 Task: Forward email with the signature Hugo Perez with the subject Congratulations on a new client from softage.8@softage.net to softage.3@softage.net and softage.4@softage.net with BCC to softage.5@softage.net with the message Please let me know if there are any issues with the project resource allocation.
Action: Mouse moved to (1046, 175)
Screenshot: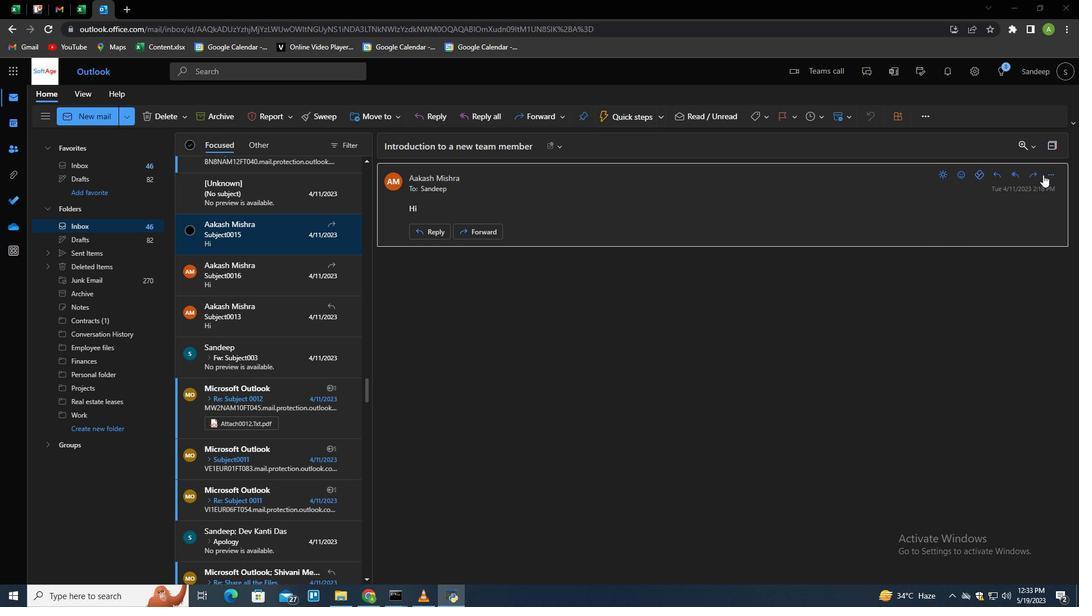 
Action: Mouse pressed left at (1046, 175)
Screenshot: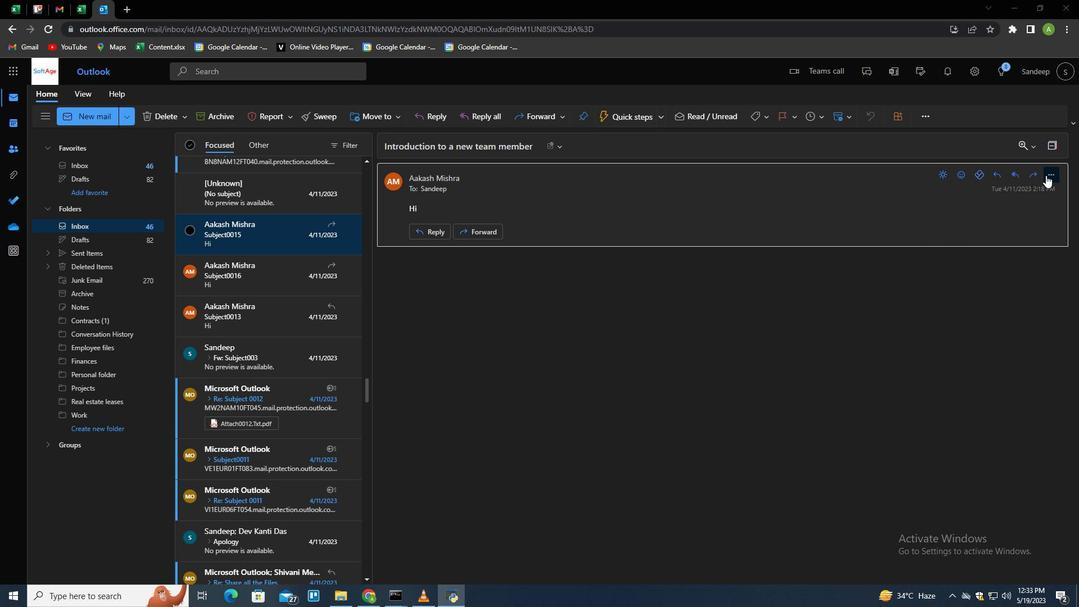 
Action: Mouse moved to (974, 229)
Screenshot: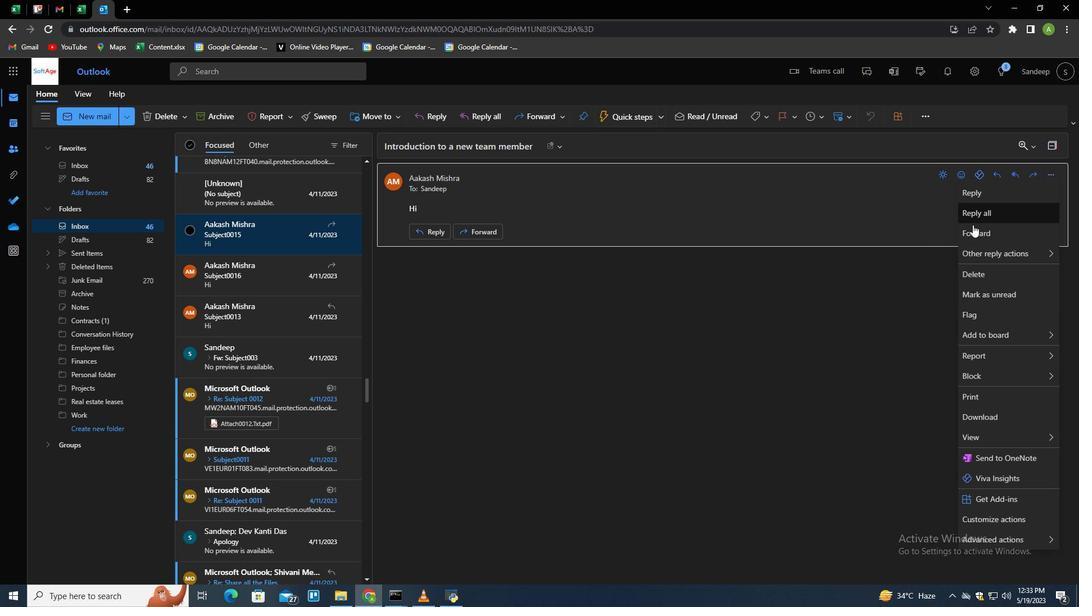 
Action: Mouse pressed left at (974, 229)
Screenshot: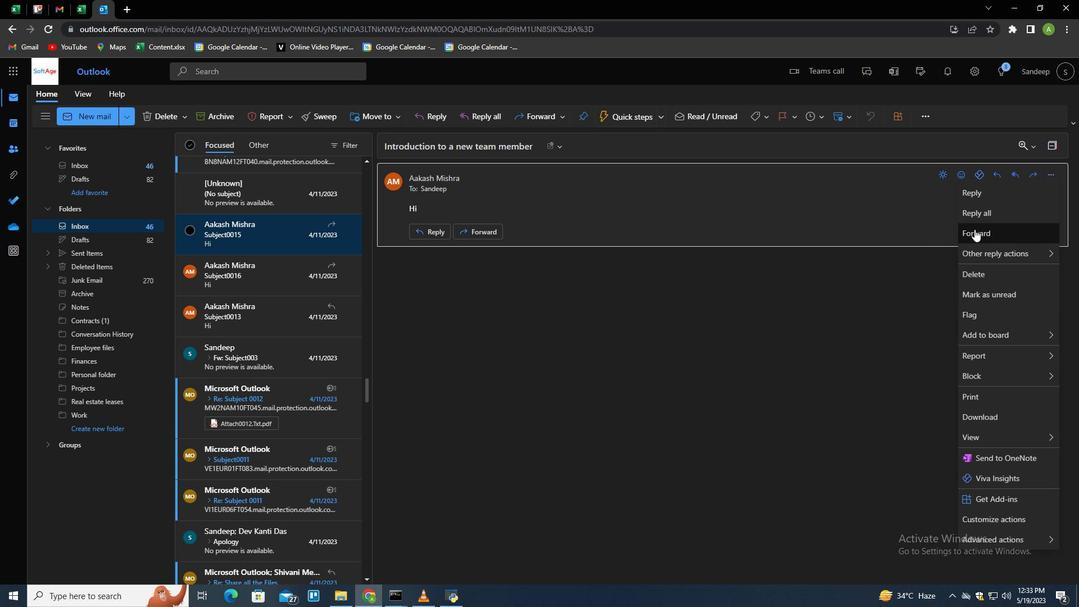 
Action: Mouse moved to (753, 121)
Screenshot: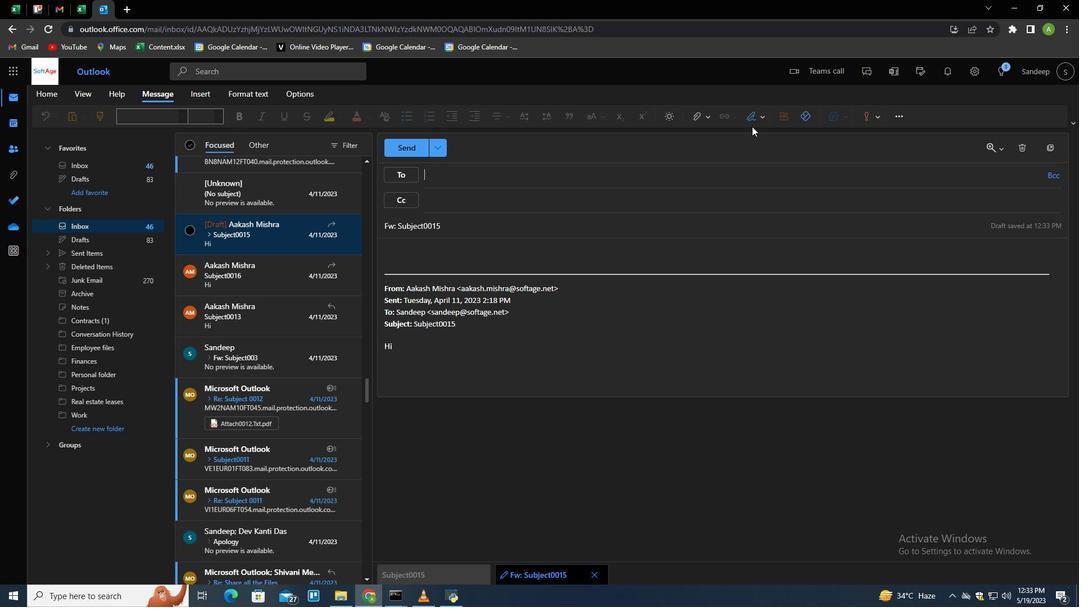 
Action: Mouse pressed left at (753, 121)
Screenshot: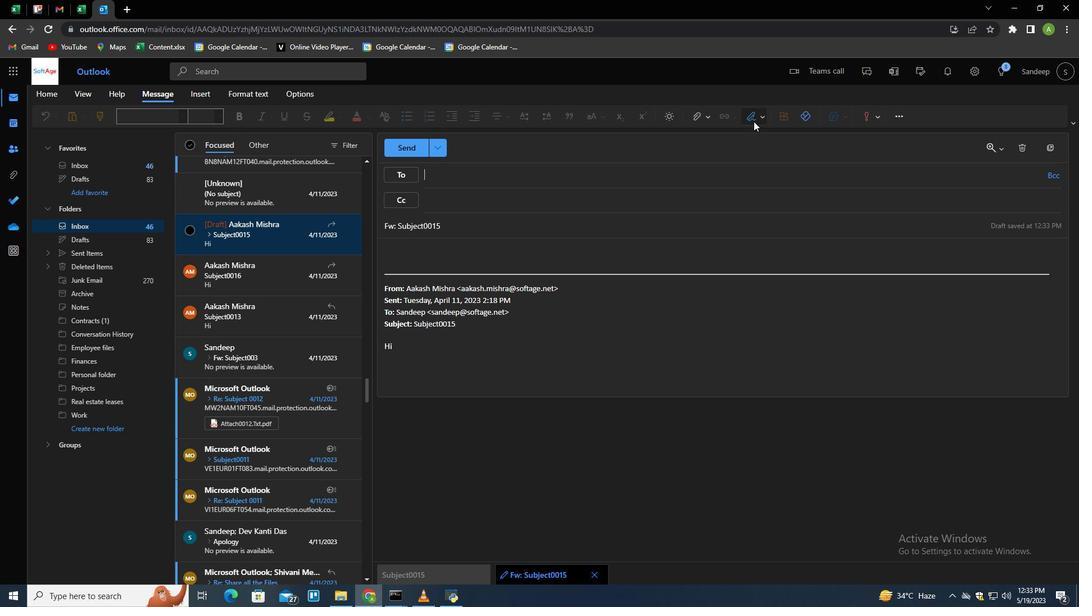 
Action: Mouse moved to (740, 160)
Screenshot: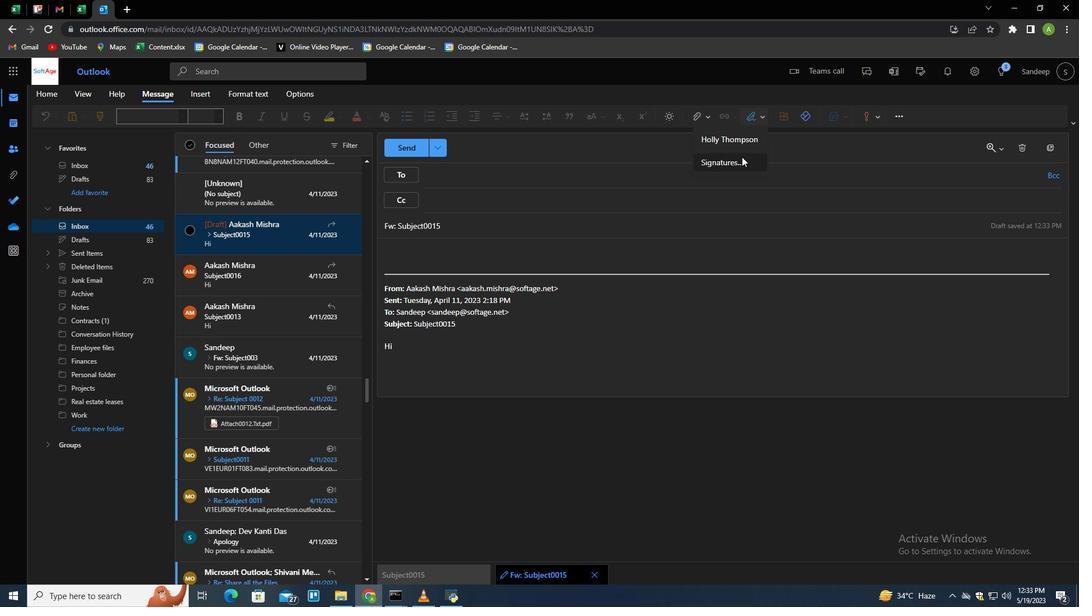 
Action: Mouse pressed left at (740, 160)
Screenshot: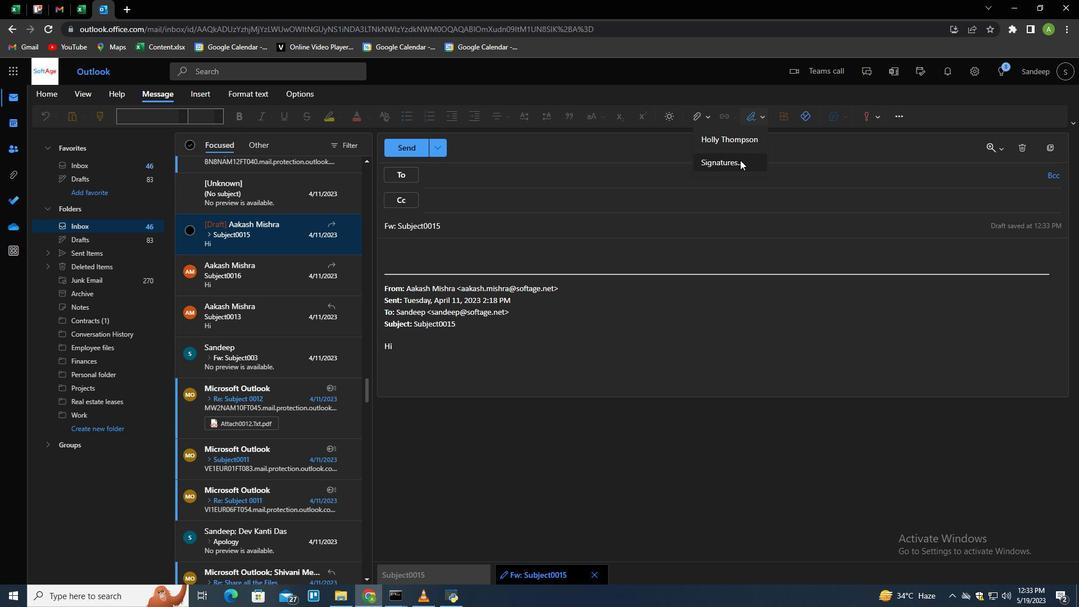 
Action: Mouse moved to (766, 203)
Screenshot: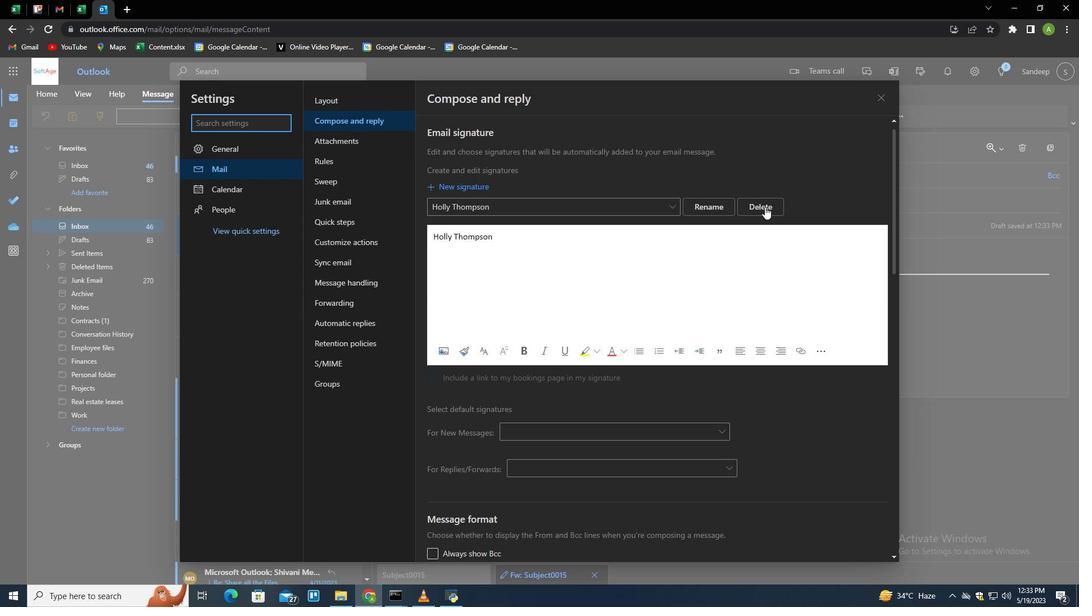 
Action: Mouse pressed left at (766, 203)
Screenshot: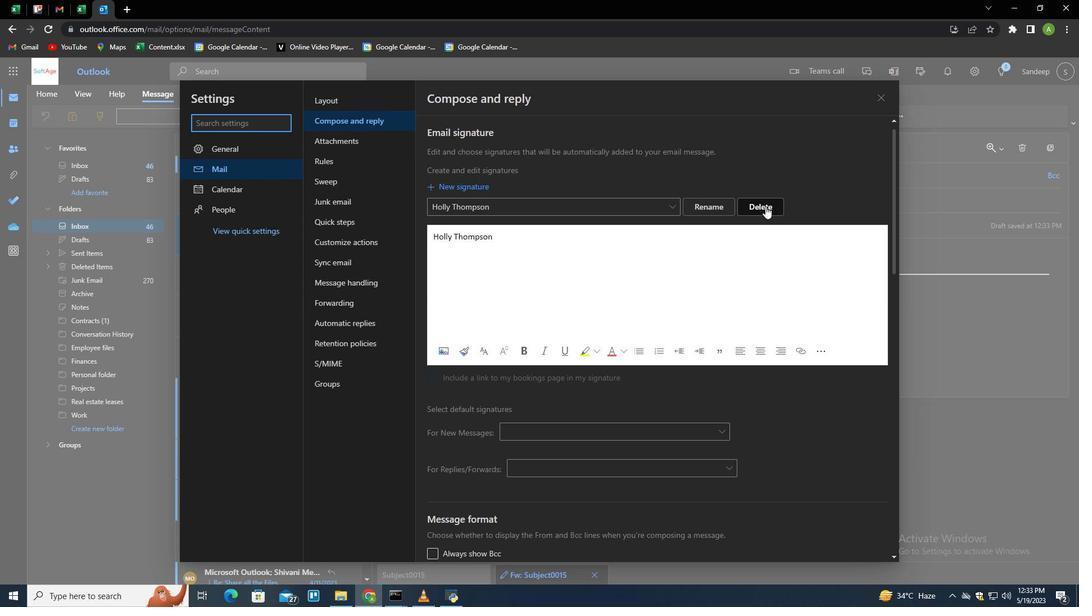 
Action: Mouse moved to (758, 205)
Screenshot: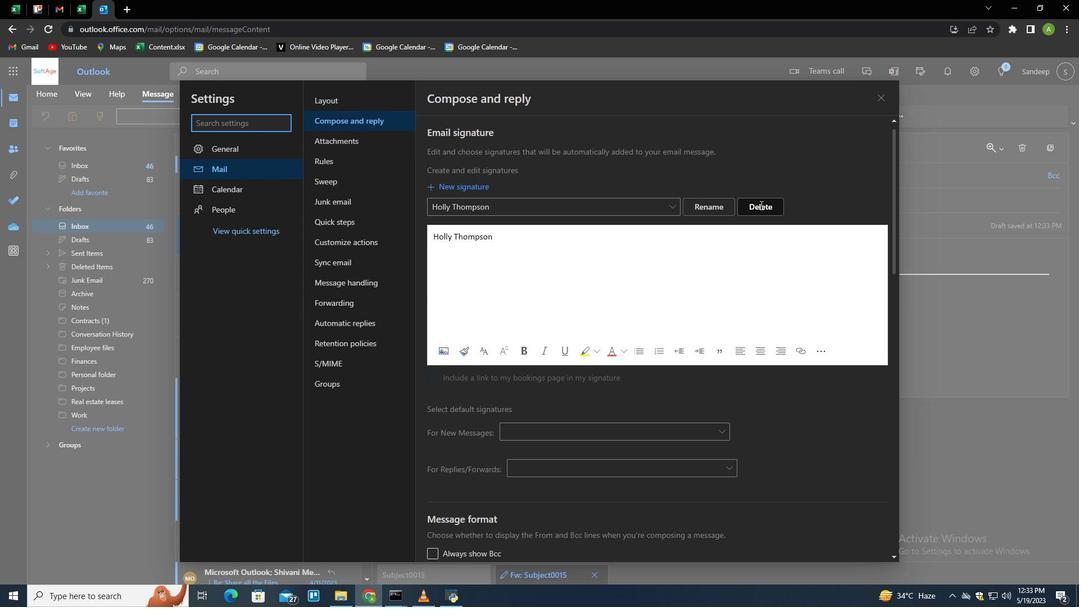 
Action: Mouse pressed left at (758, 205)
Screenshot: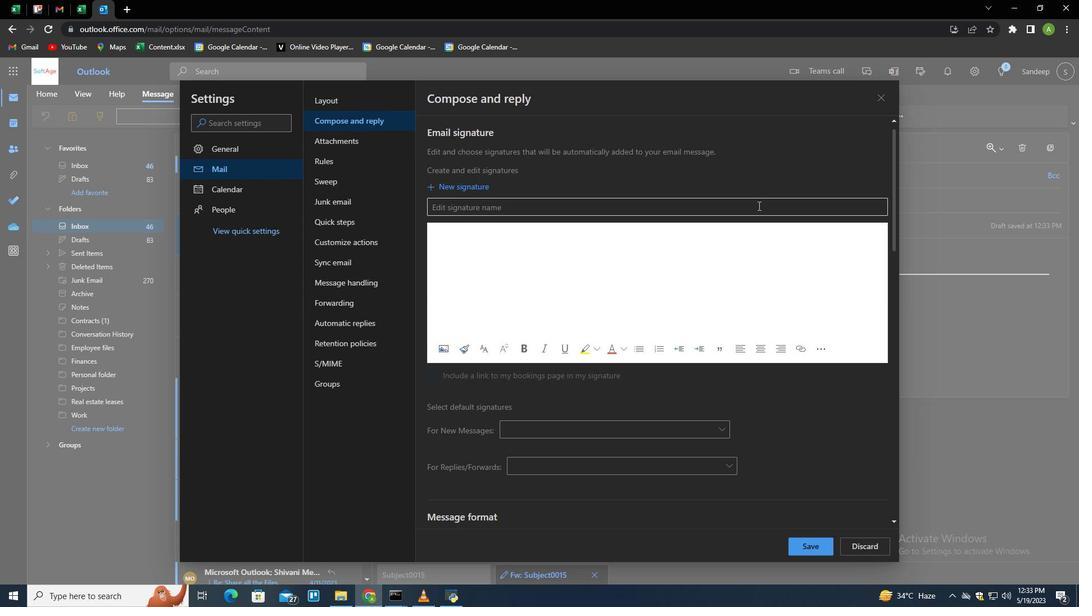 
Action: Mouse moved to (757, 206)
Screenshot: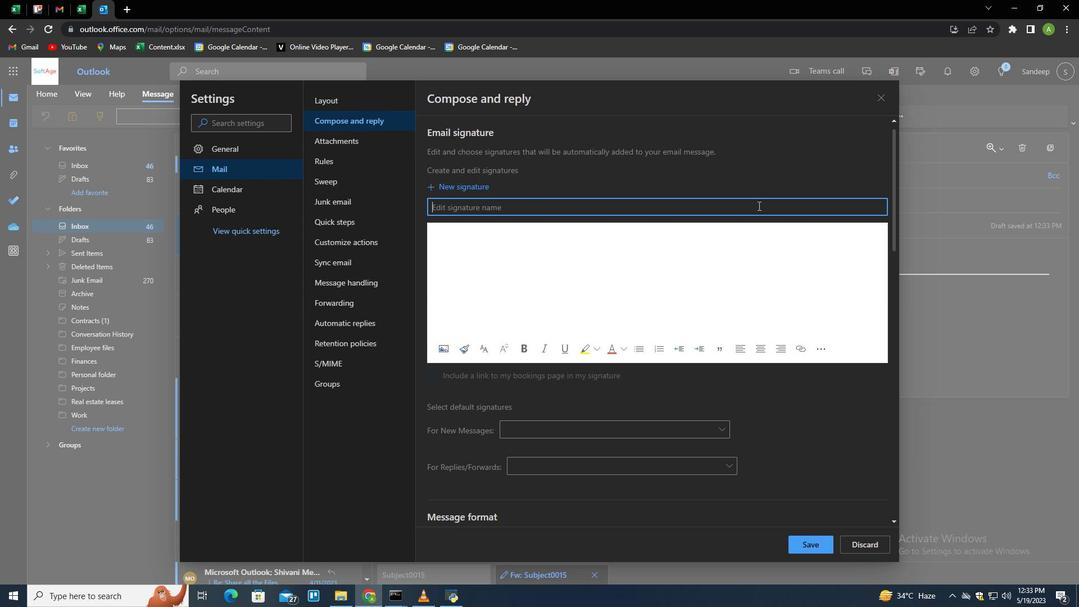 
Action: Key pressed <Key.shift>Hugo<Key.space><Key.shift>Perez<Key.tab><Key.shift>Hugo<Key.space><Key.shift>Perez
Screenshot: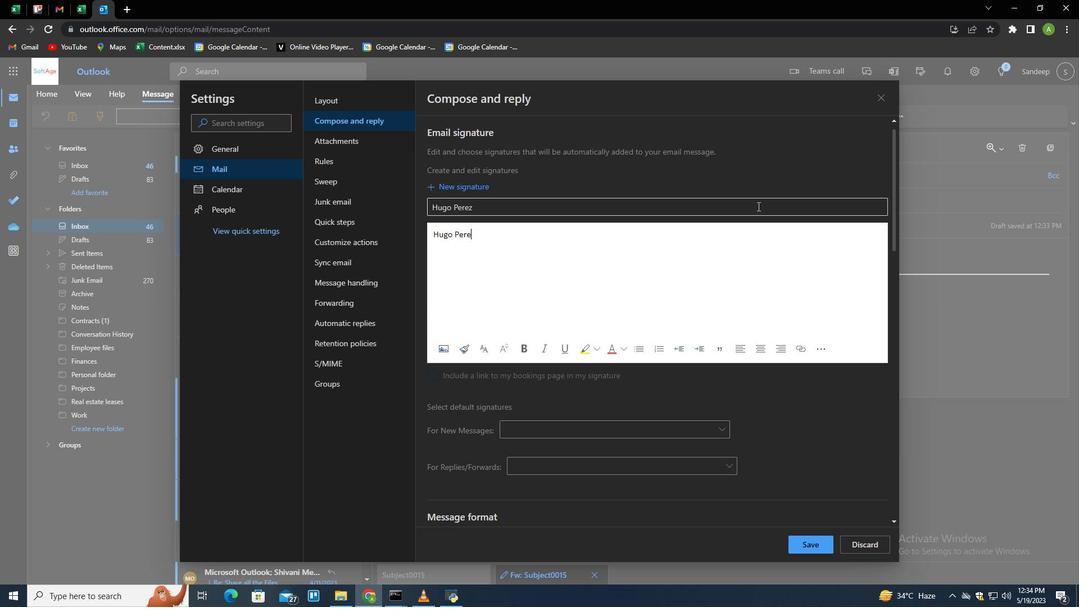 
Action: Mouse moved to (815, 543)
Screenshot: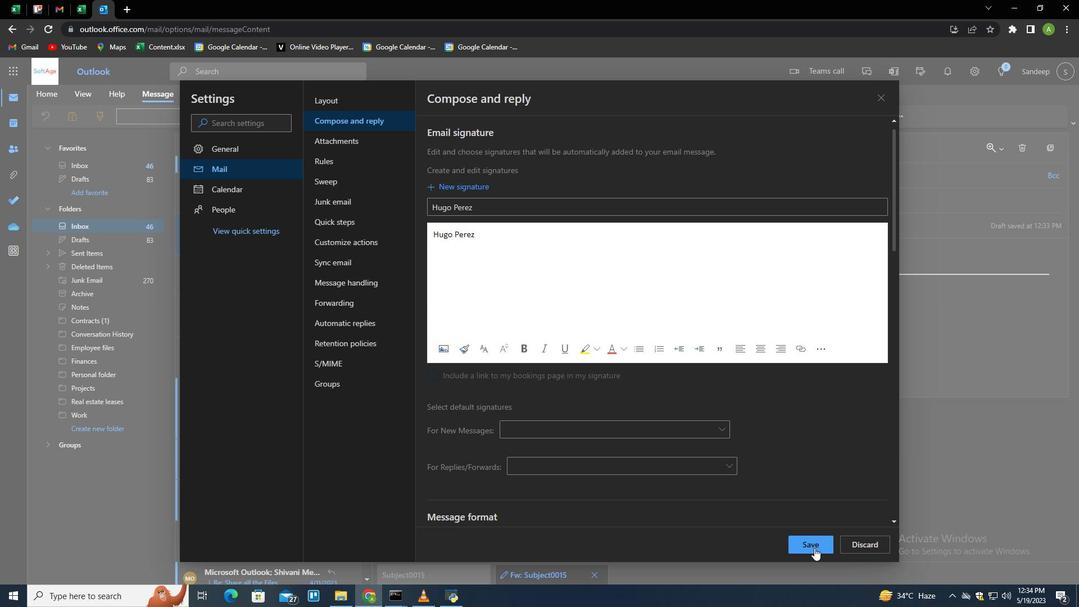 
Action: Mouse pressed left at (815, 543)
Screenshot: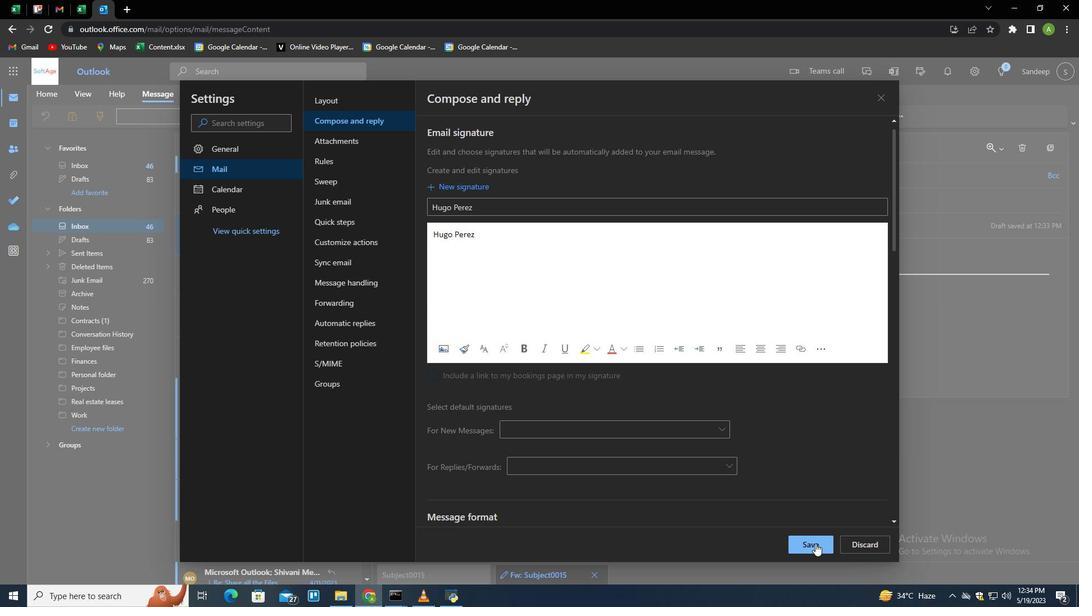 
Action: Mouse moved to (957, 365)
Screenshot: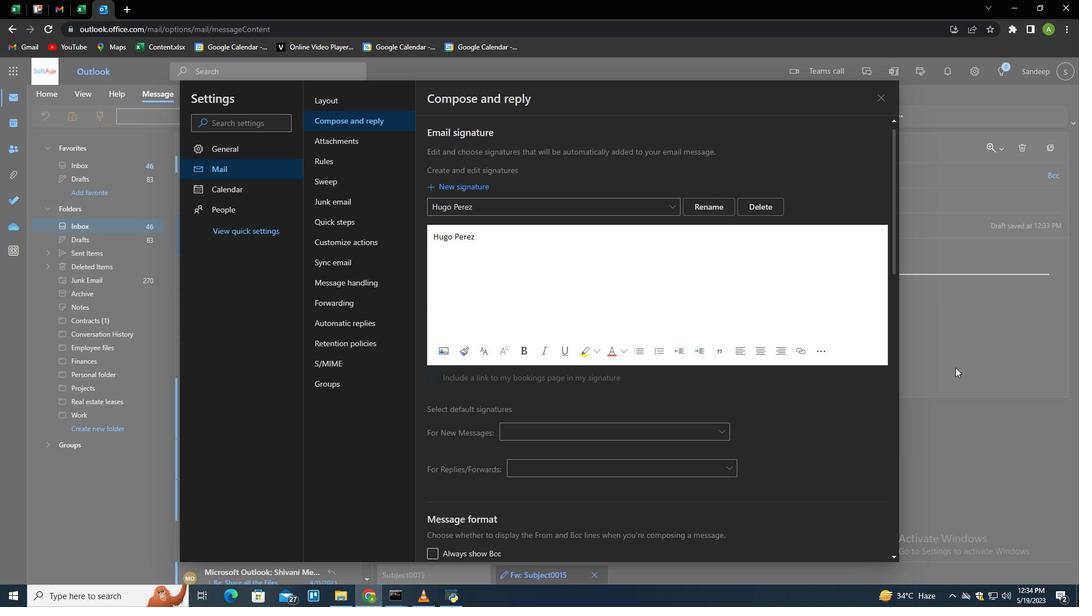 
Action: Mouse pressed left at (957, 365)
Screenshot: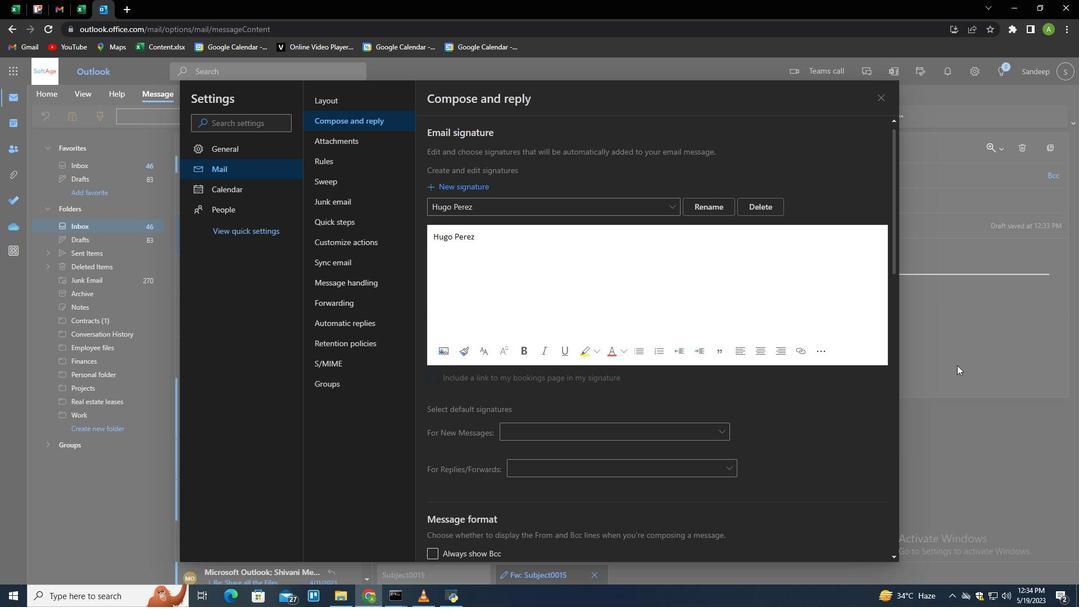 
Action: Mouse moved to (758, 115)
Screenshot: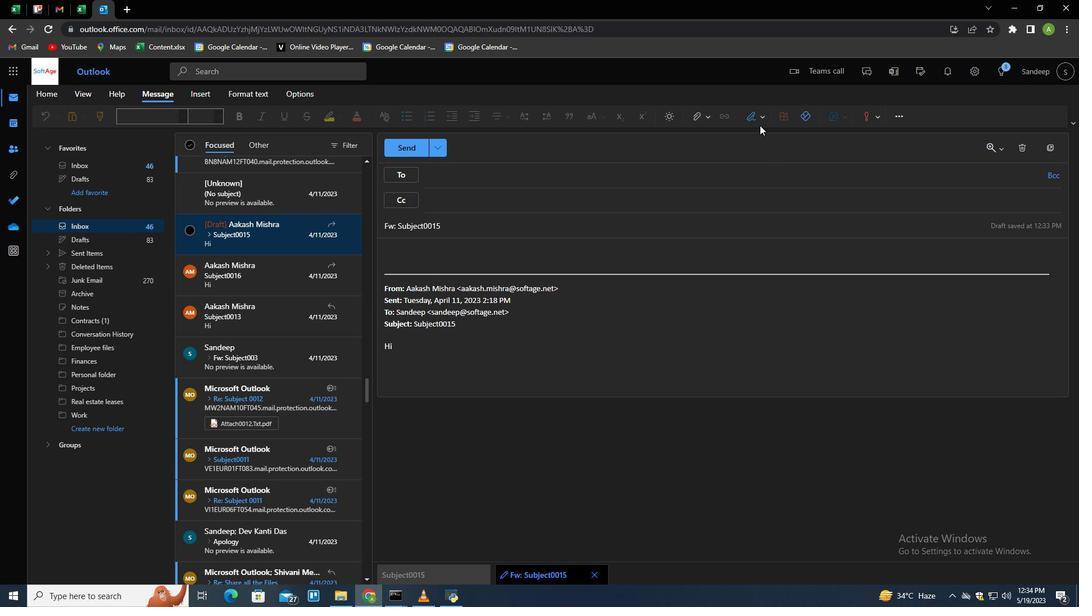 
Action: Mouse pressed left at (758, 115)
Screenshot: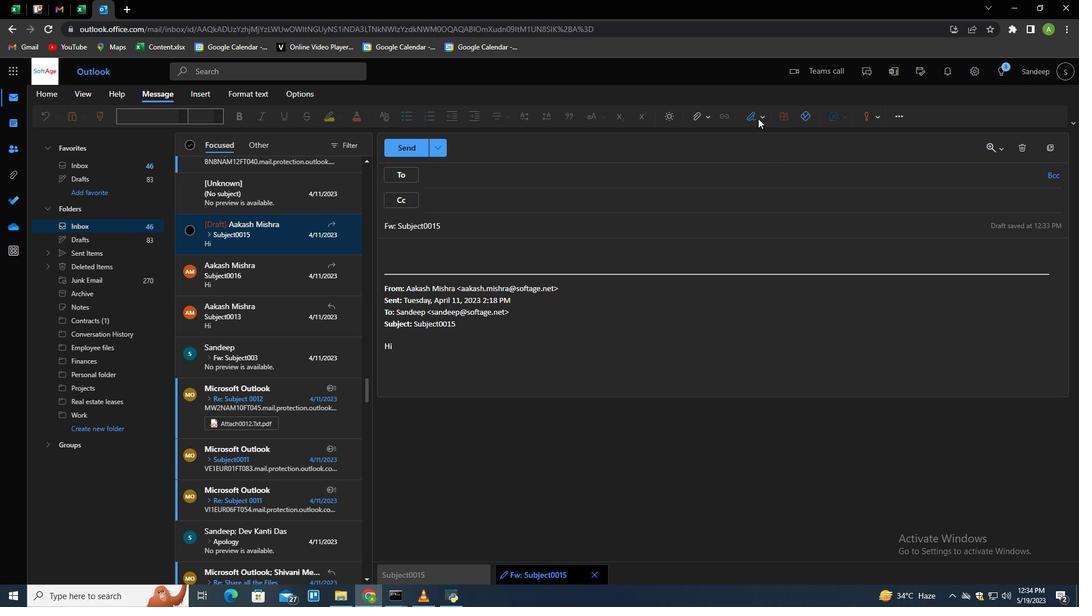 
Action: Mouse moved to (740, 142)
Screenshot: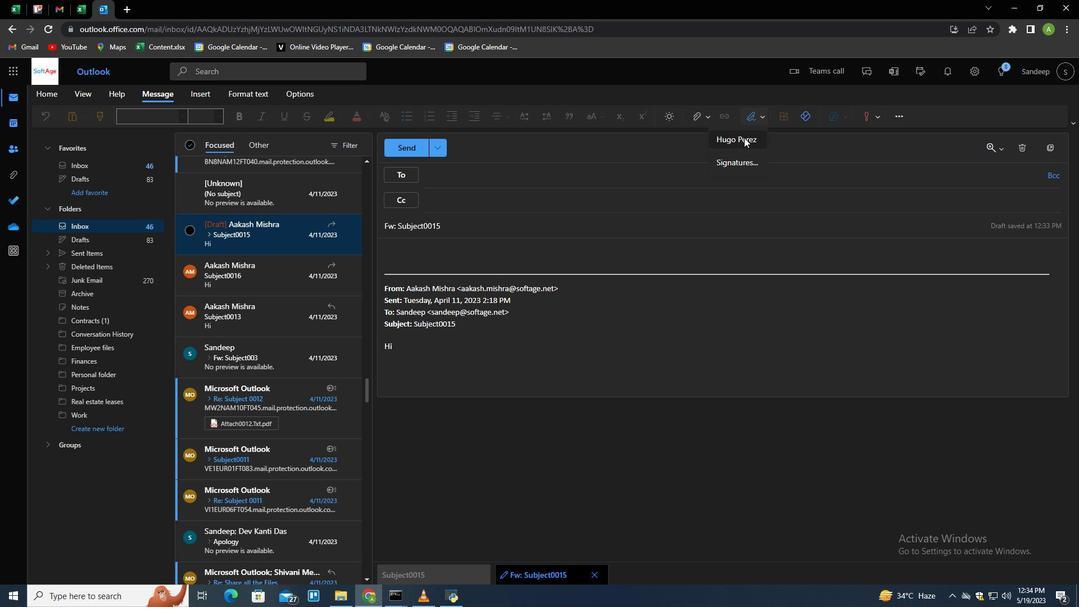 
Action: Mouse pressed left at (740, 142)
Screenshot: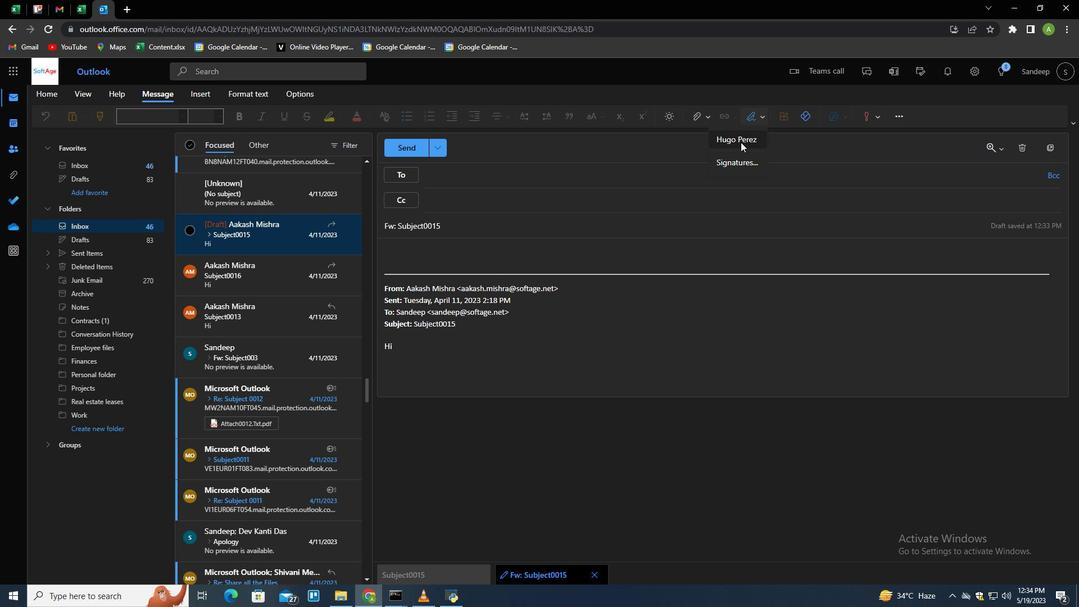 
Action: Mouse moved to (398, 223)
Screenshot: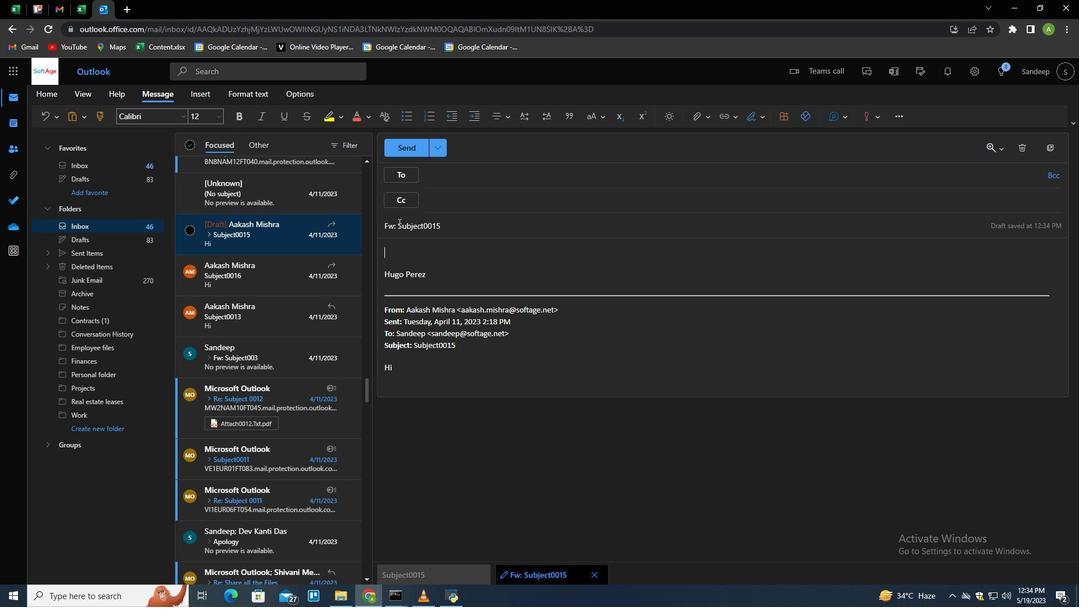 
Action: Mouse pressed left at (398, 223)
Screenshot: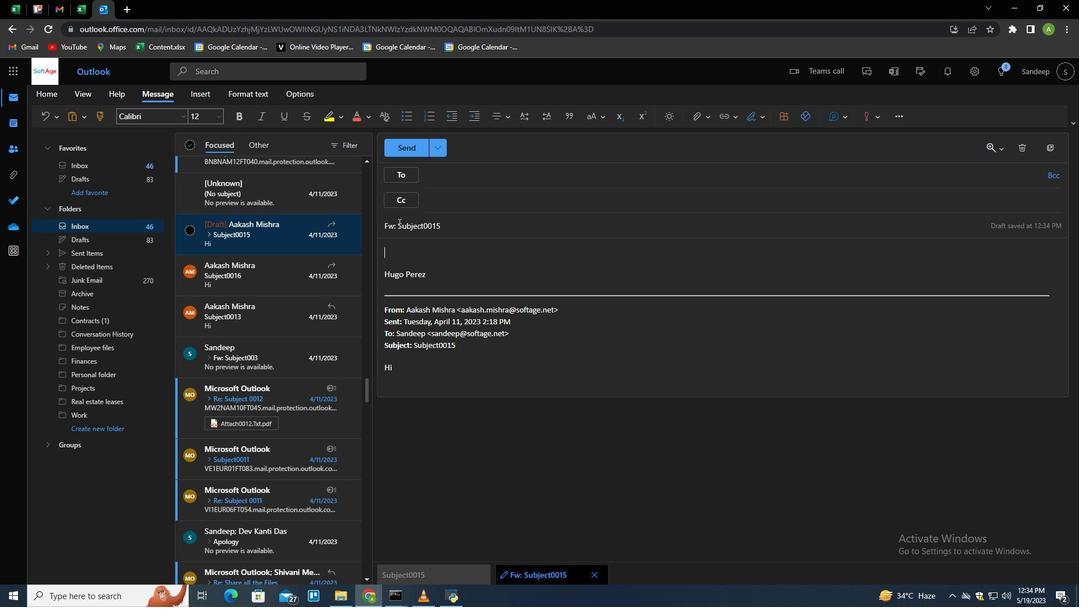 
Action: Mouse moved to (479, 240)
Screenshot: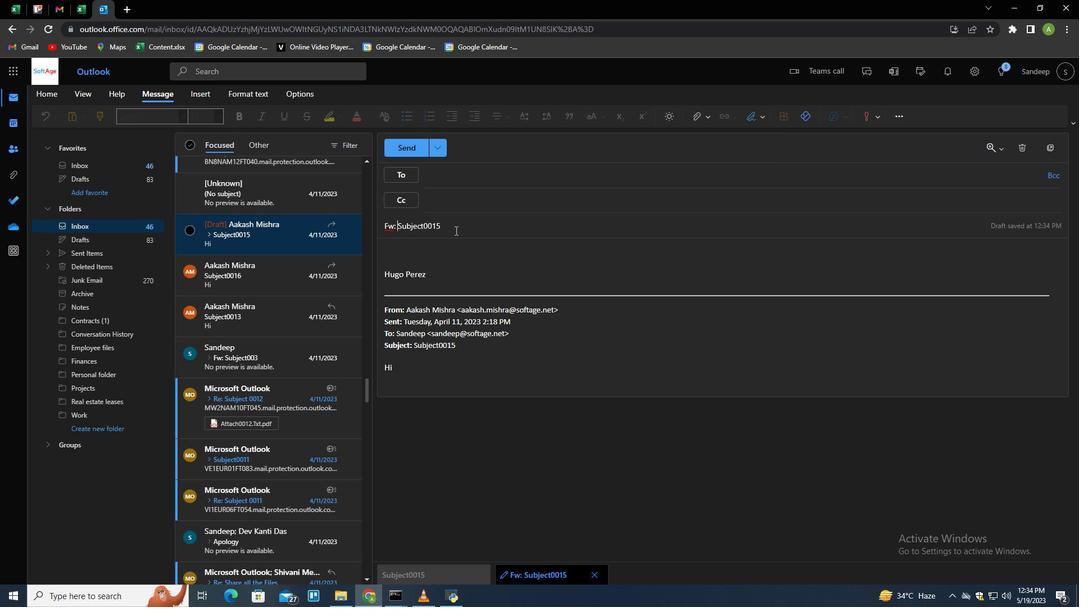 
Action: Key pressed <Key.shift_r><Key.shift_r><Key.shift_r><Key.shift_r><Key.shift_r><Key.shift_r><Key.shift_r><Key.shift_r><Key.shift_r><Key.end><Key.shift>Congratut<Key.backspace>lation<Key.space>on<Key.space>a<Key.space>new<Key.space>client
Screenshot: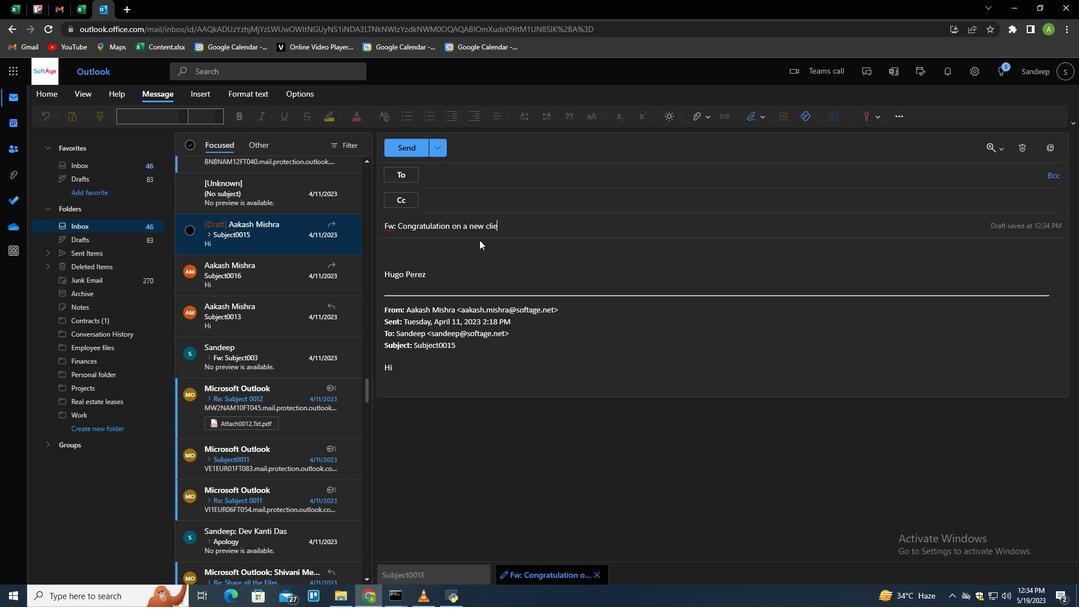 
Action: Mouse moved to (468, 179)
Screenshot: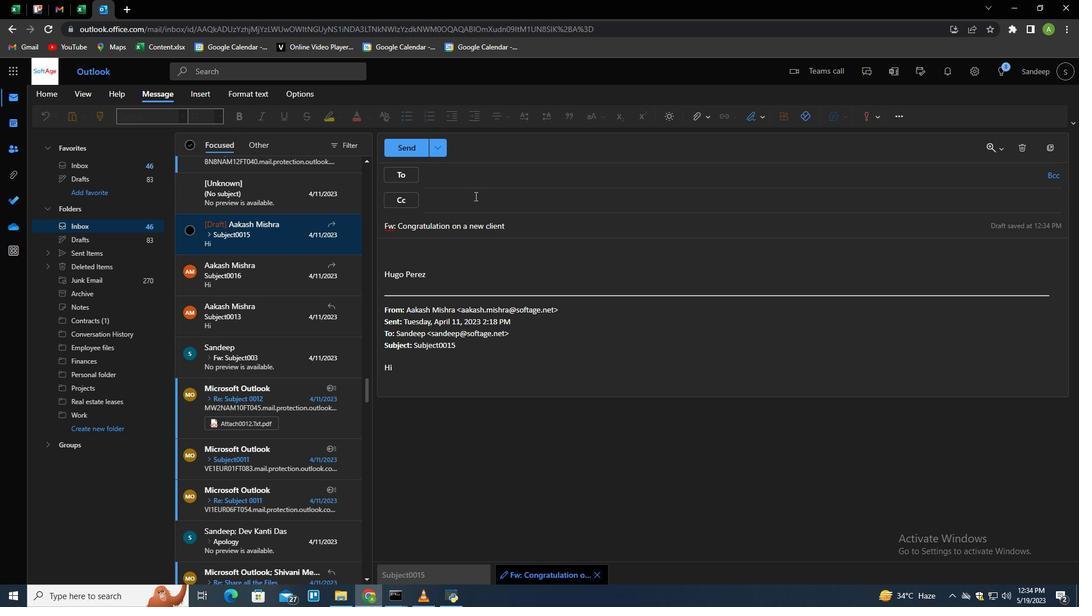 
Action: Mouse pressed left at (468, 179)
Screenshot: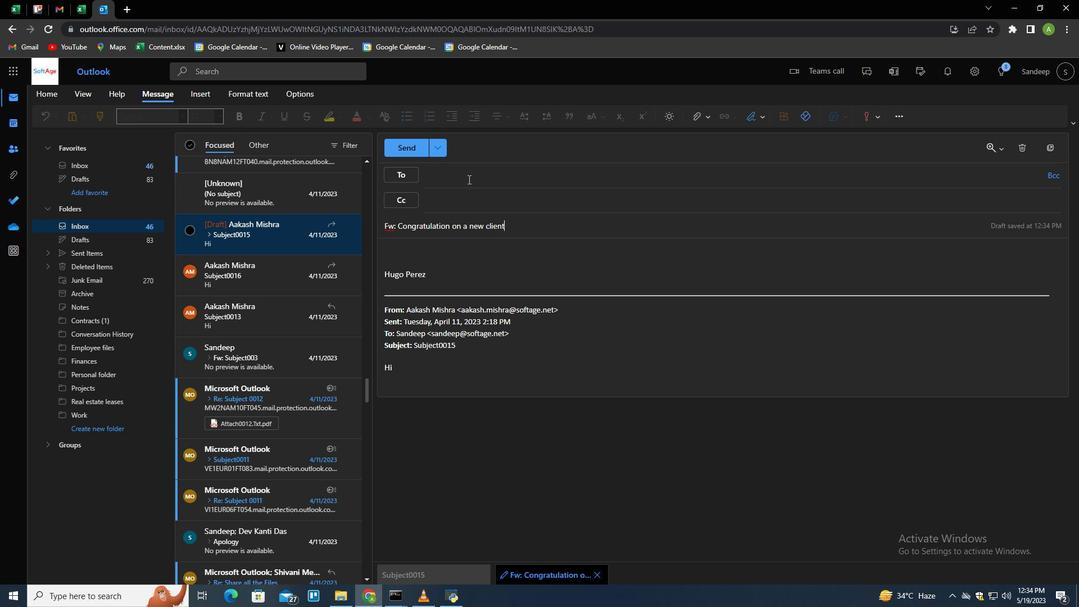 
Action: Key pressed softage.3<Key.shift>@softage.net<Key.enter>softage.2<Key.backspace>4<Key.shift>@softage.net<Key.enter>
Screenshot: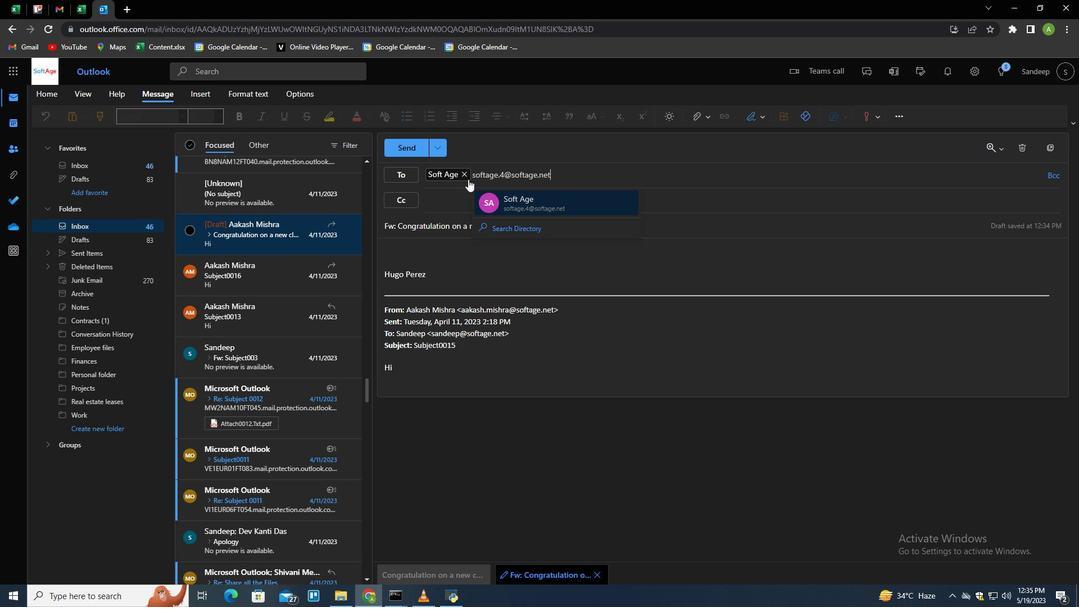 
Action: Mouse moved to (1052, 179)
Screenshot: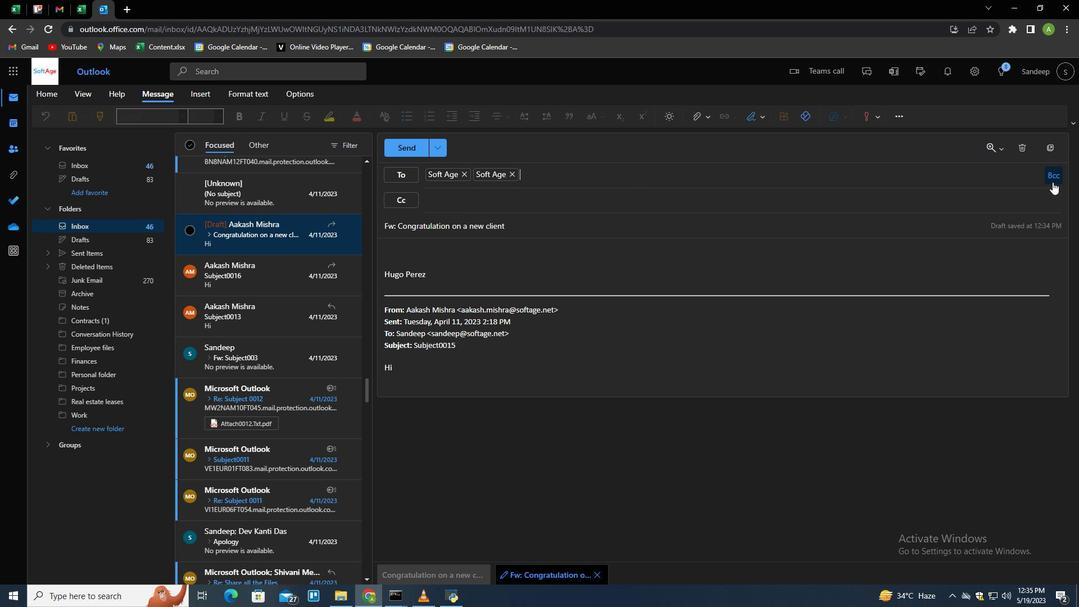 
Action: Mouse pressed left at (1052, 179)
Screenshot: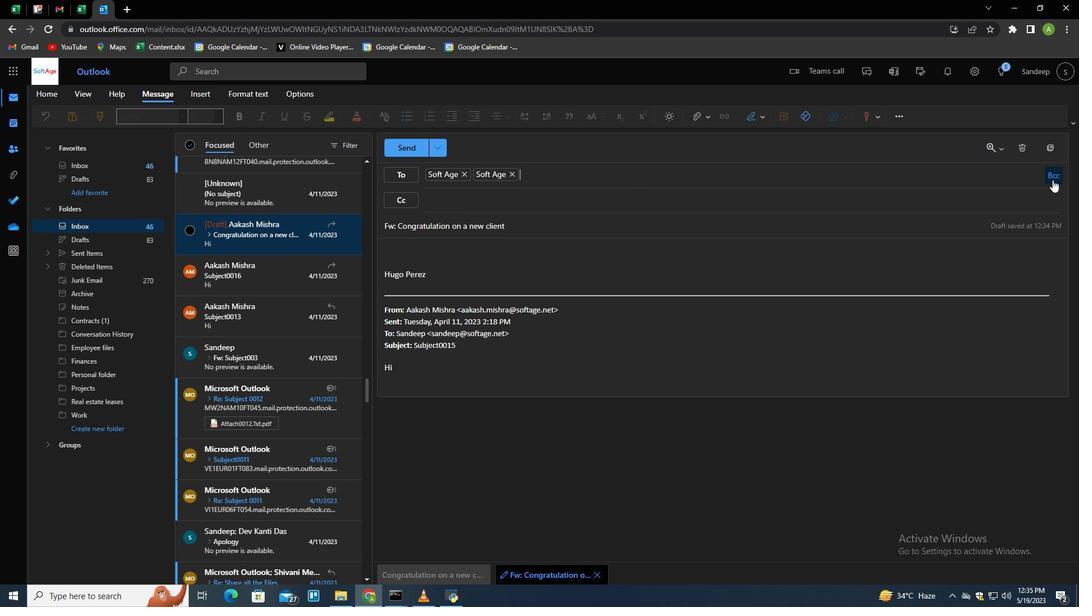 
Action: Mouse moved to (625, 238)
Screenshot: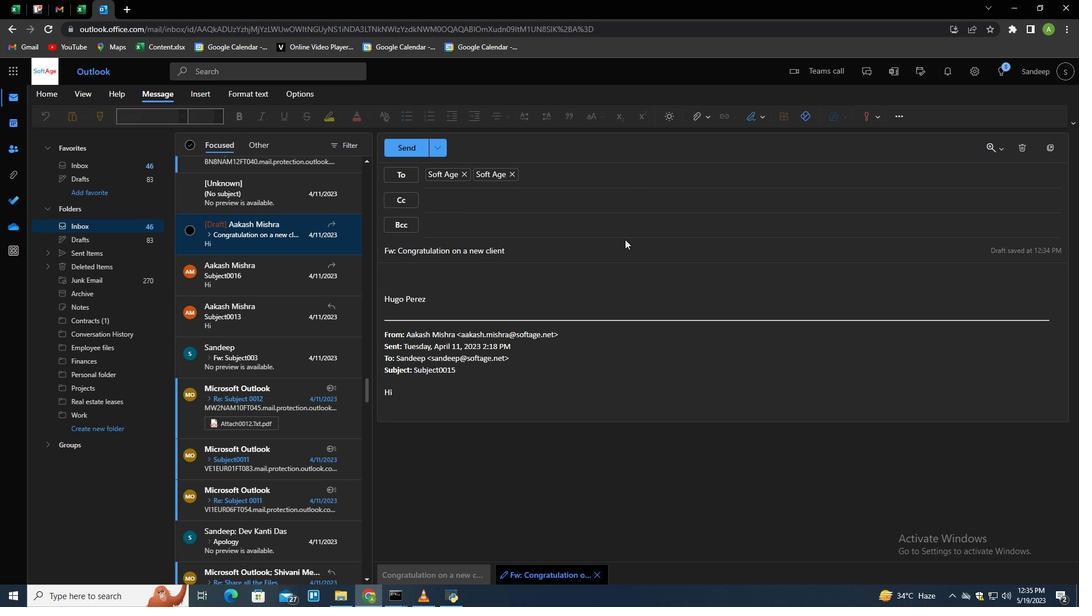 
Action: Key pressed softage.5<Key.shift><Key.shift>#<Key.backspace><Key.shift>@softage,<Key.backspace>softae.5<Key.shift>@sofat<Key.backspace>ge.net<Key.backspace><Key.backspace><Key.backspace><Key.backspace><Key.backspace><Key.backspace><Key.backspace>tage.net<Key.enter>
Screenshot: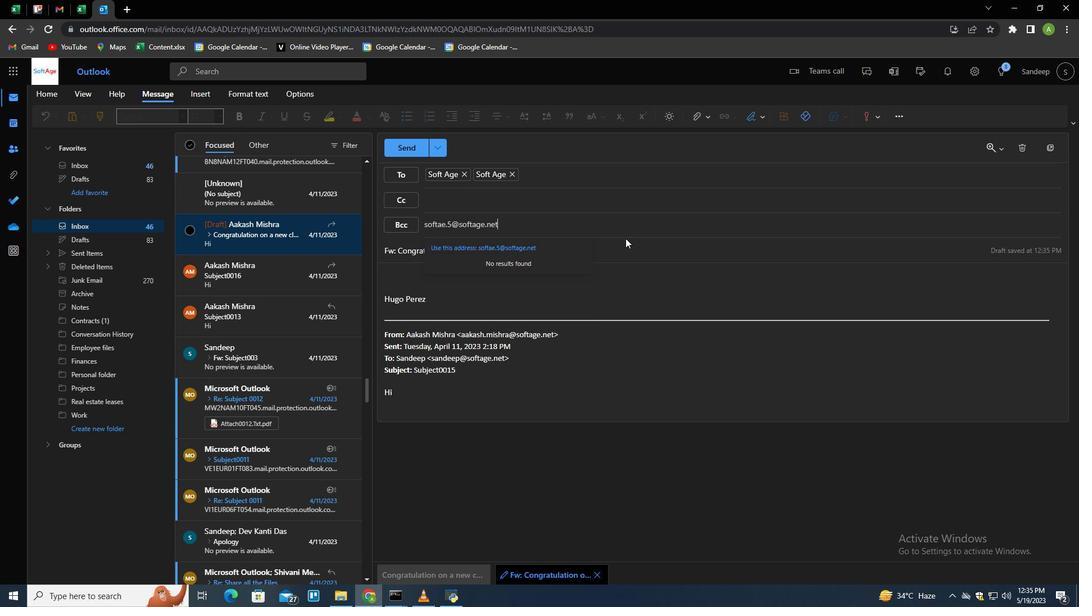 
Action: Mouse moved to (626, 264)
Screenshot: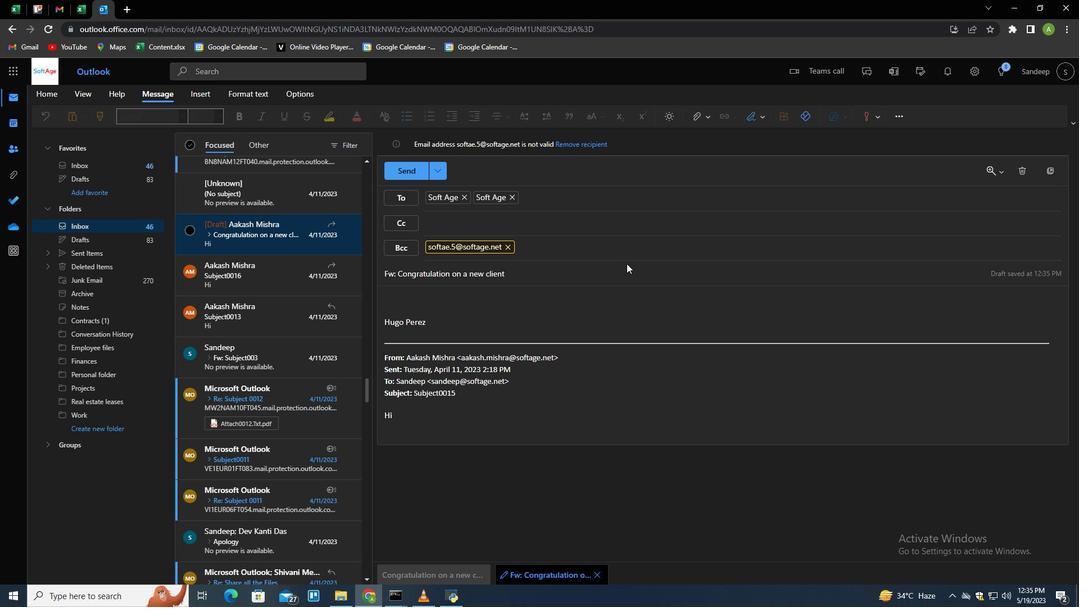 
Action: Key pressed <Key.backspace>softage.5<Key.shift>@softage.net<Key.enter>
Screenshot: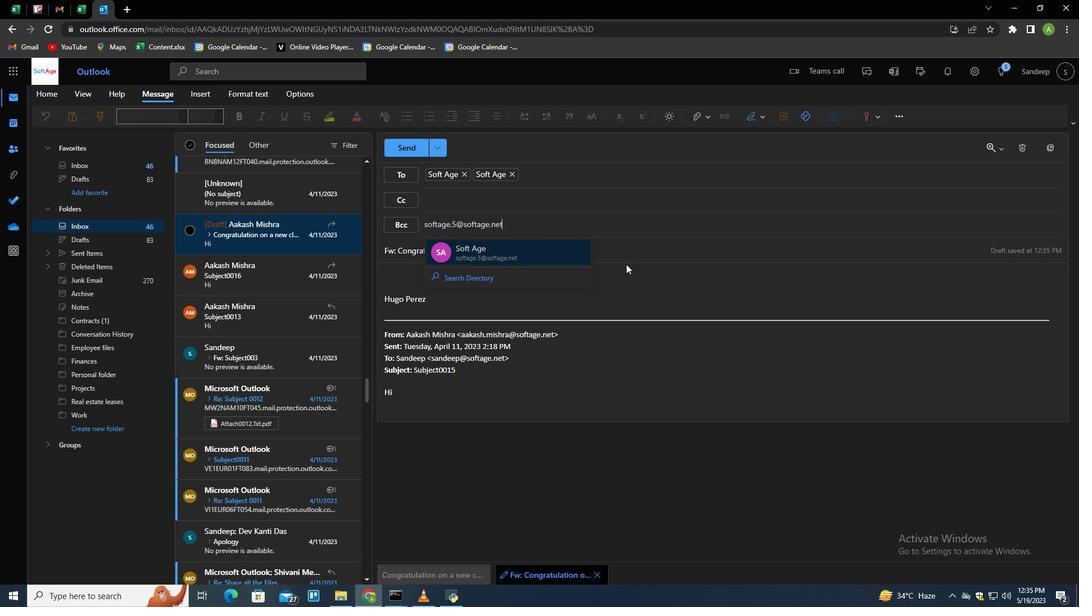 
Action: Mouse moved to (541, 262)
Screenshot: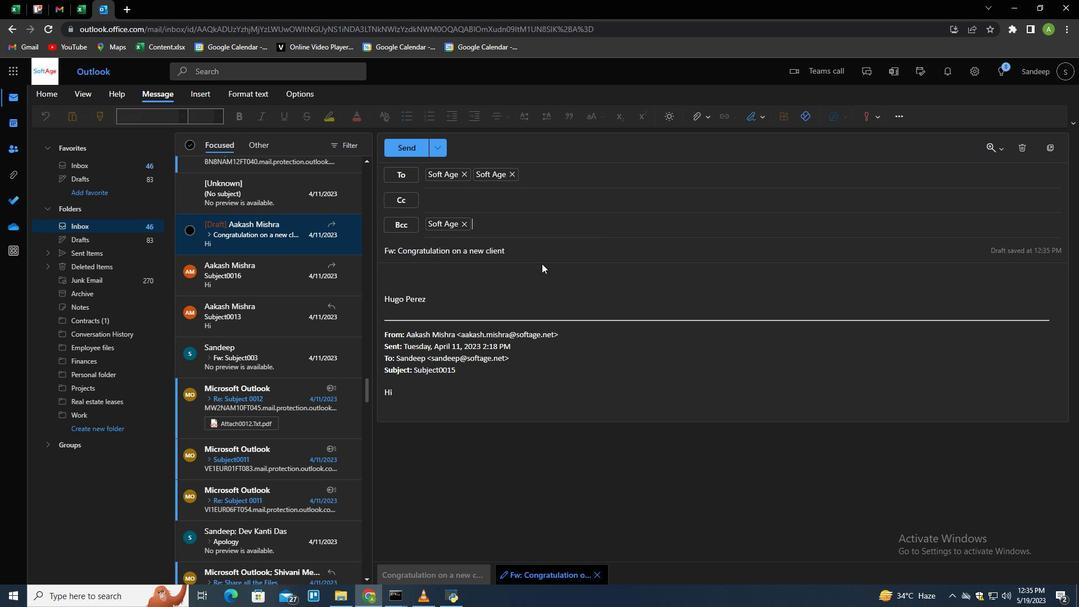 
Action: Key pressed <Key.tab><Key.tab><Key.shift>Please<Key.space>let<Key.space>me<Key.space>know<Key.space>if<Key.space>there<Key.space>are<Key.space>an<Key.space>y<Key.backspace><Key.backspace>y<Key.space>li<Key.backspace><Key.backspace>issues<Key.space>with<Key.space>the<Key.space>project<Key.space>e<Key.backspace>resource<Key.space>allocation.
Screenshot: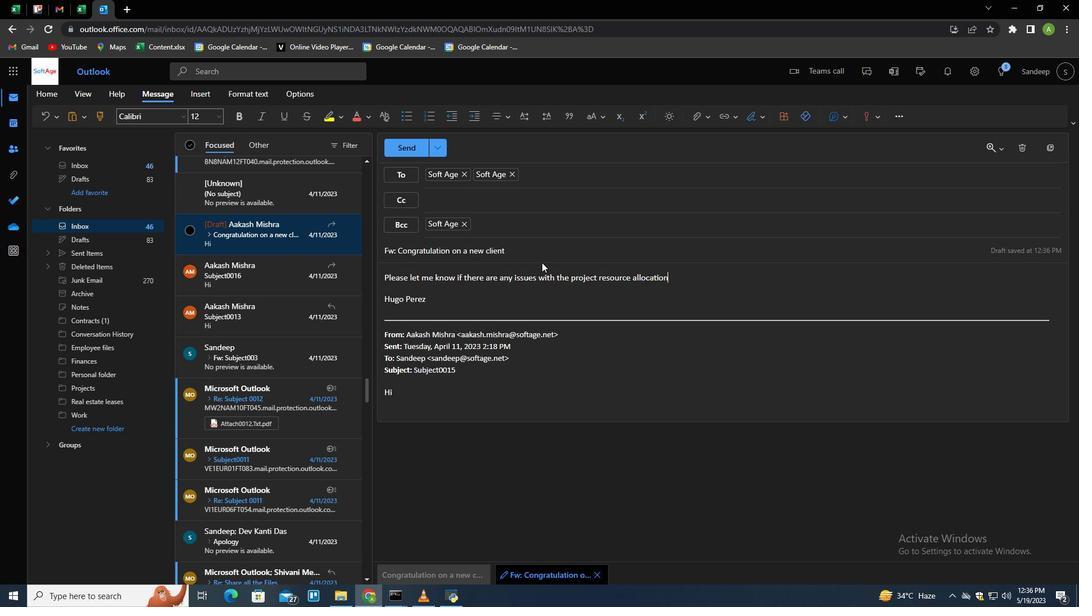 
Action: Mouse moved to (608, 321)
Screenshot: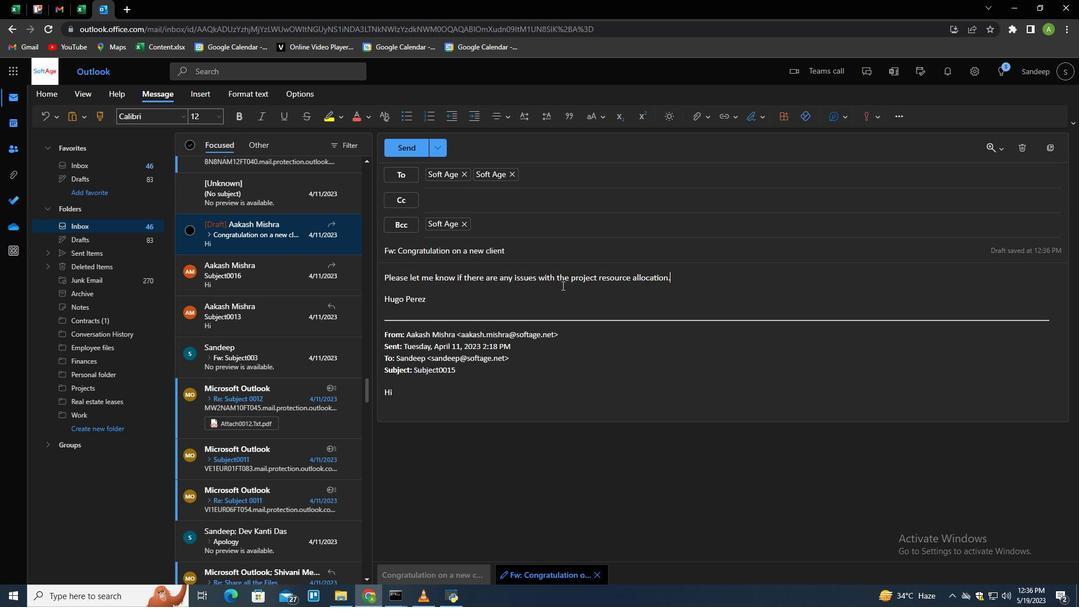 
Action: Key pressed <Key.enter>
Screenshot: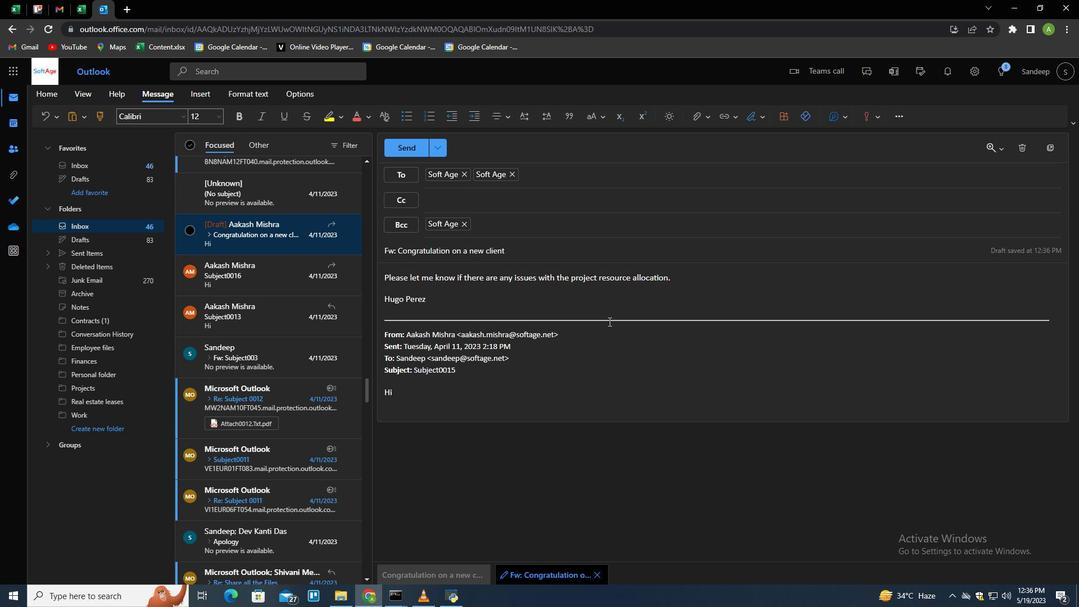 
